 Task: Use the formula "DDB" in spreadsheet "Project protfolio".
Action: Mouse moved to (156, 90)
Screenshot: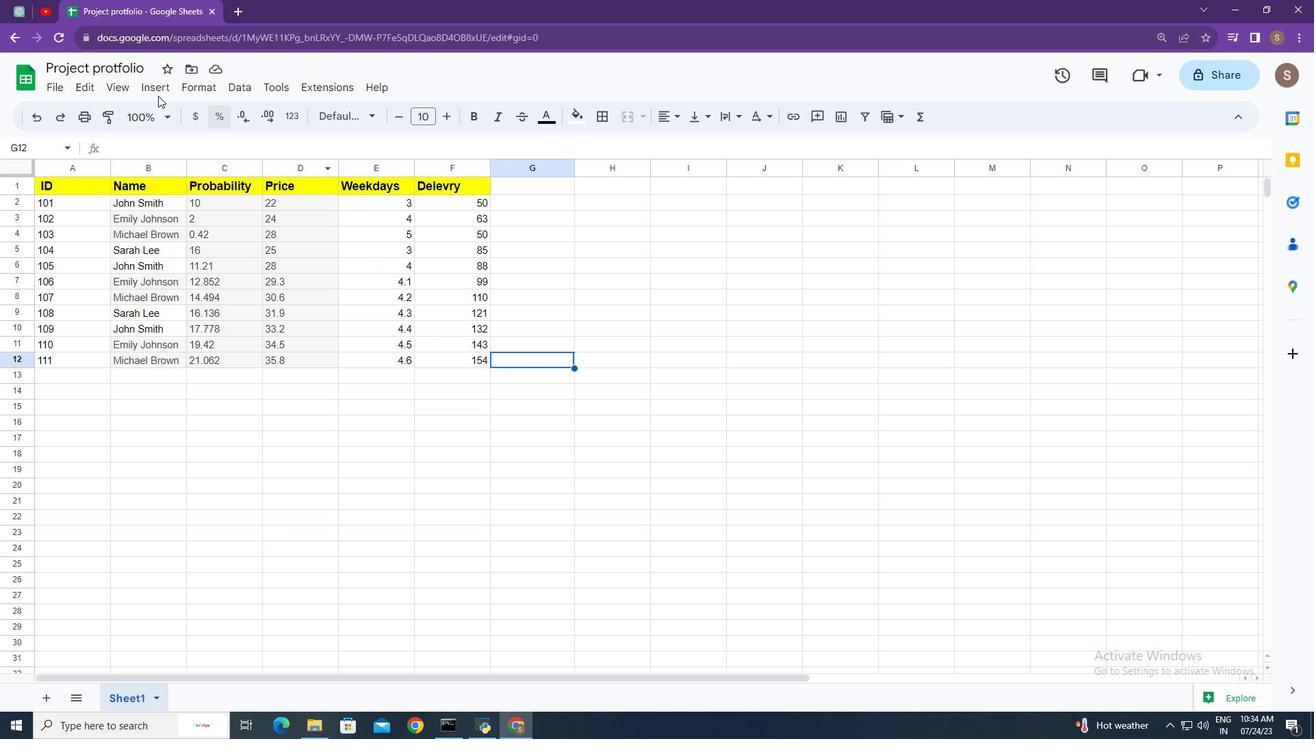
Action: Mouse pressed left at (156, 90)
Screenshot: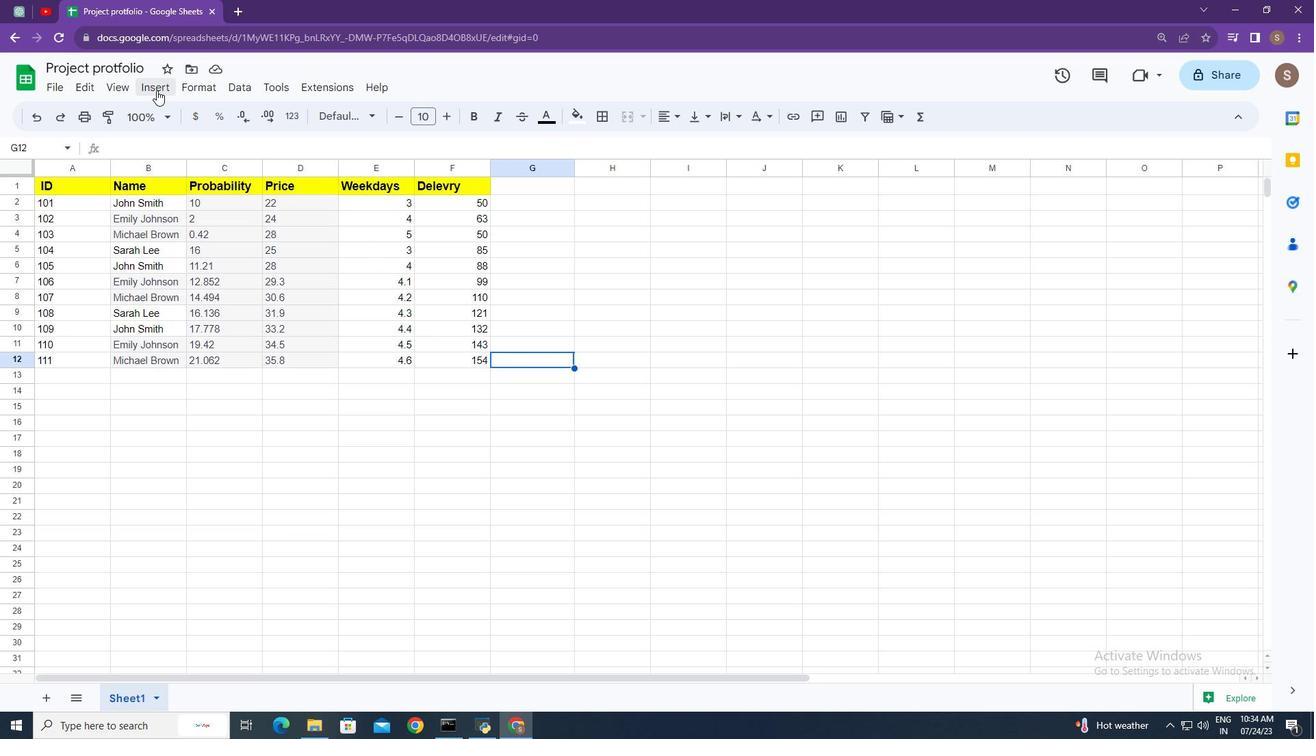 
Action: Mouse moved to (230, 351)
Screenshot: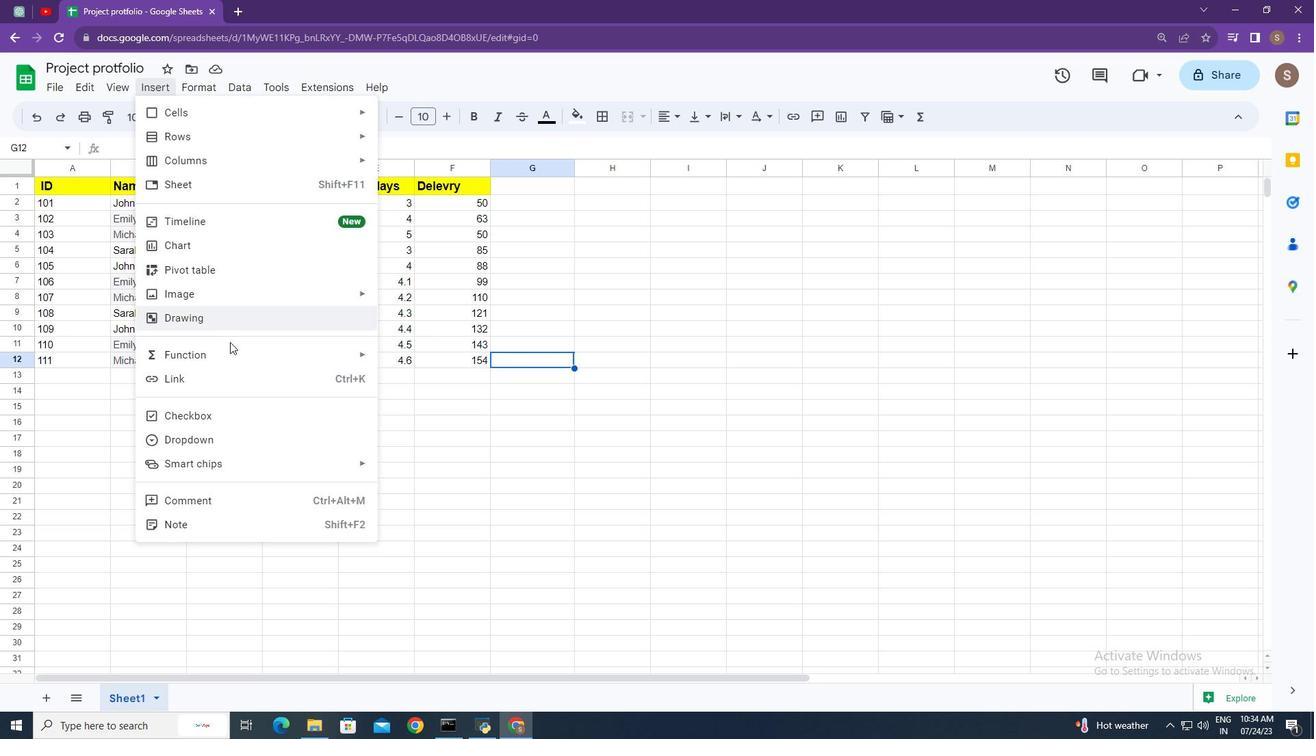 
Action: Mouse pressed left at (230, 351)
Screenshot: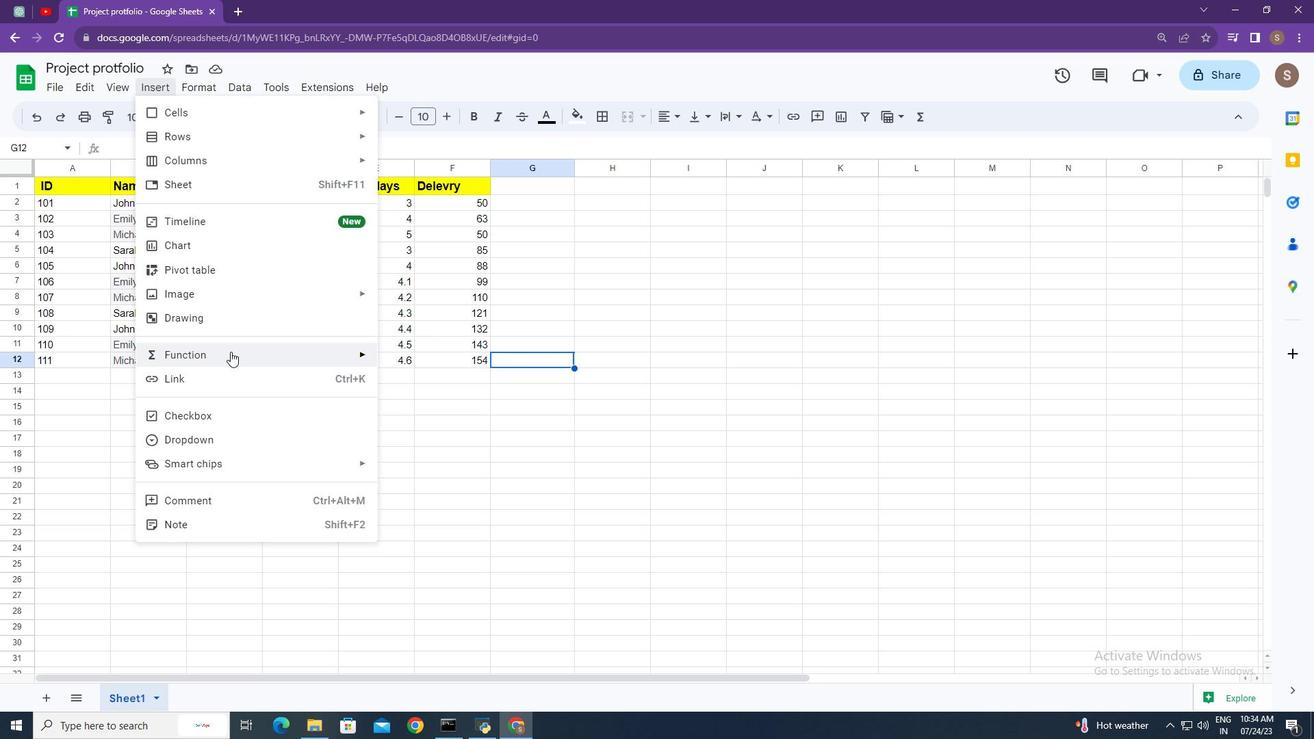
Action: Mouse moved to (453, 276)
Screenshot: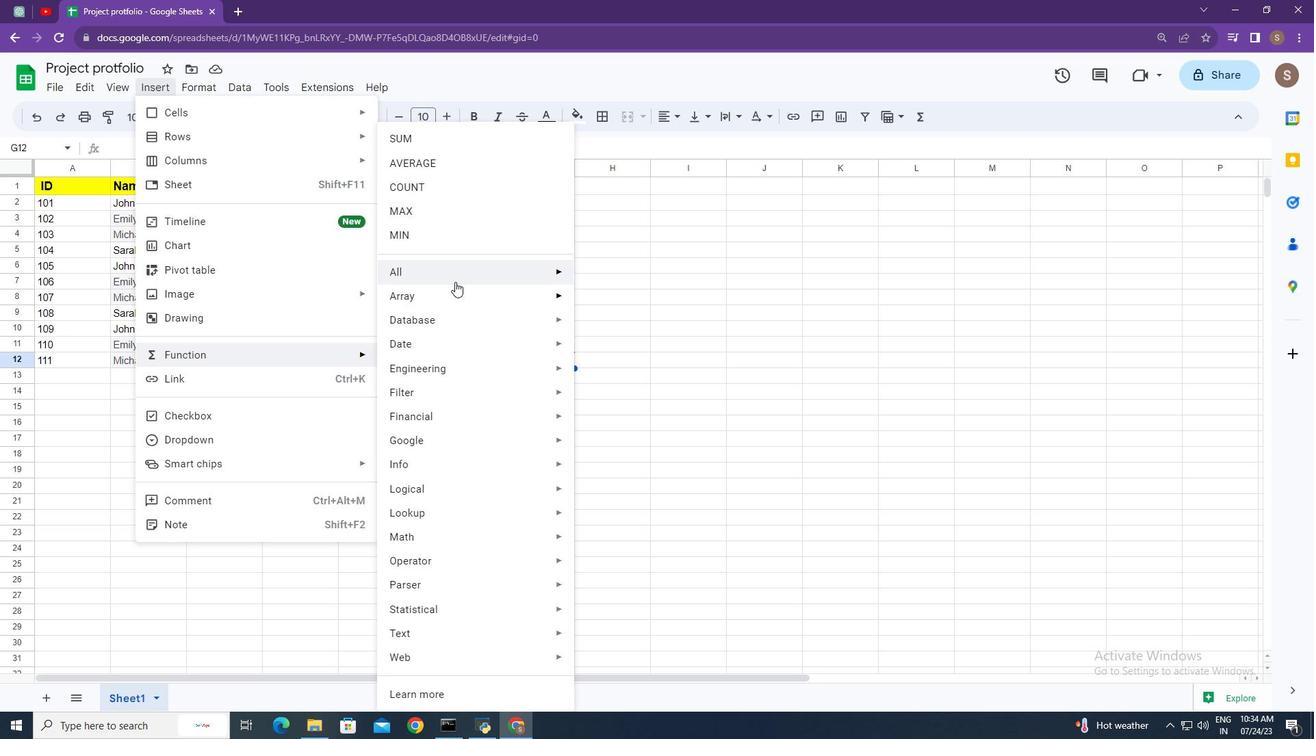 
Action: Mouse pressed left at (453, 276)
Screenshot: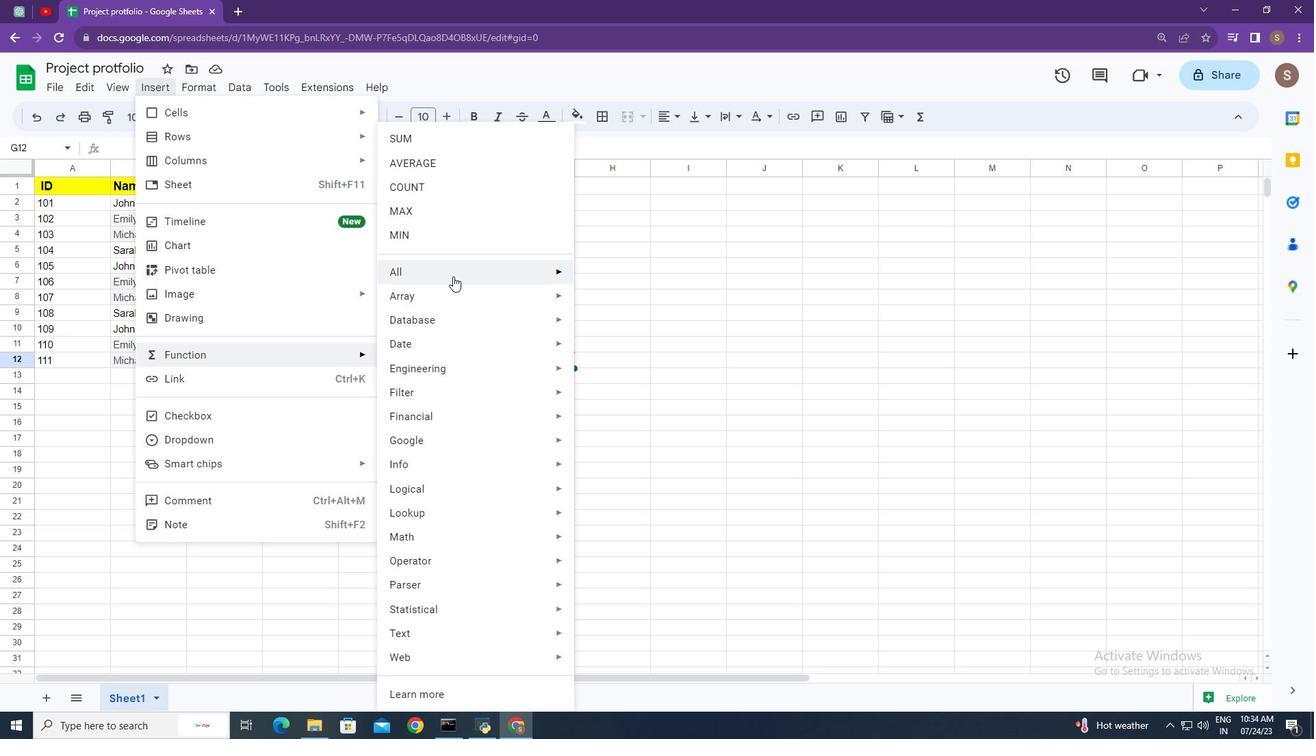 
Action: Mouse moved to (649, 388)
Screenshot: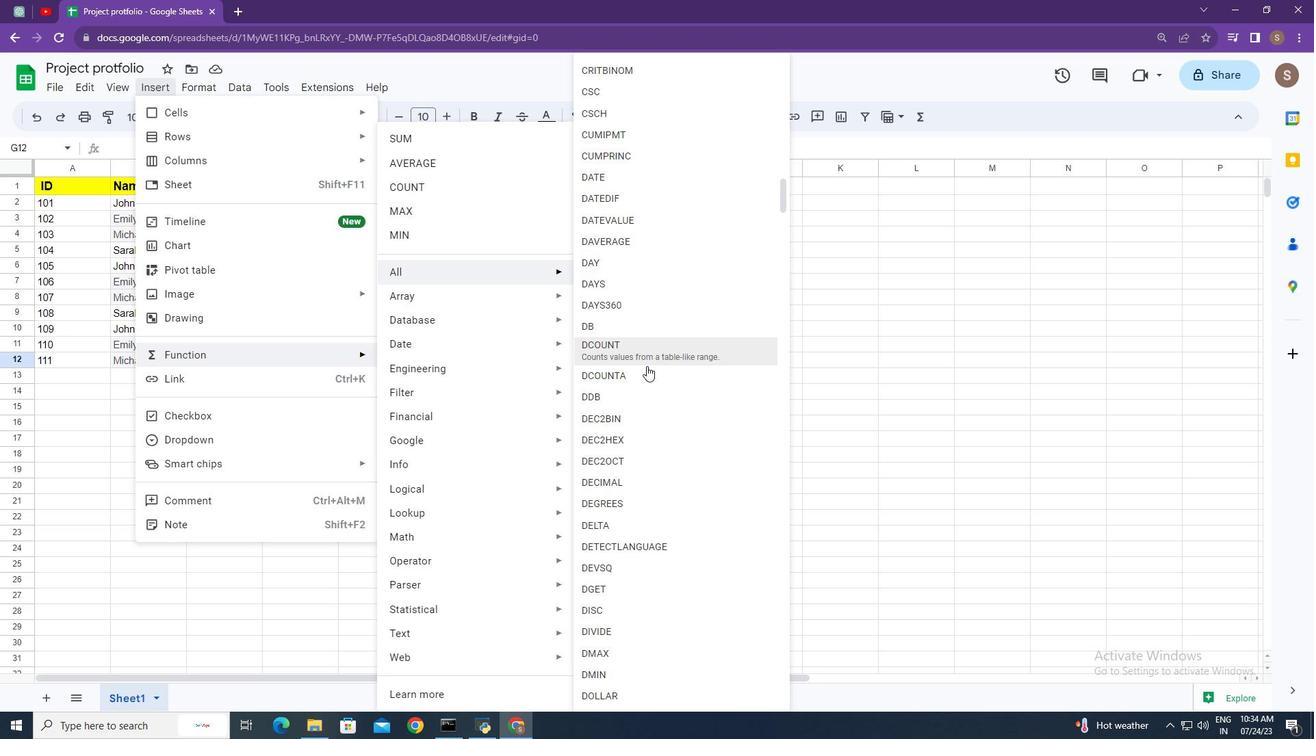 
Action: Mouse pressed left at (649, 388)
Screenshot: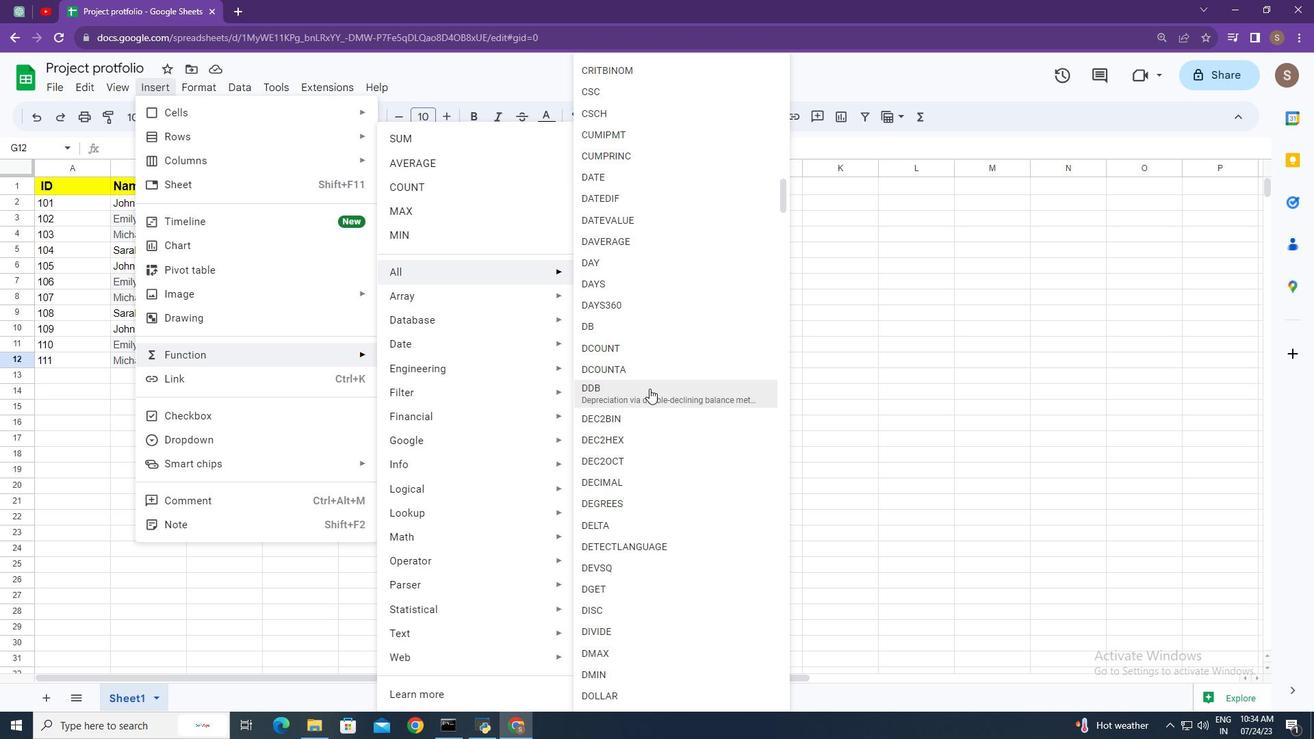 
Action: Mouse moved to (521, 344)
Screenshot: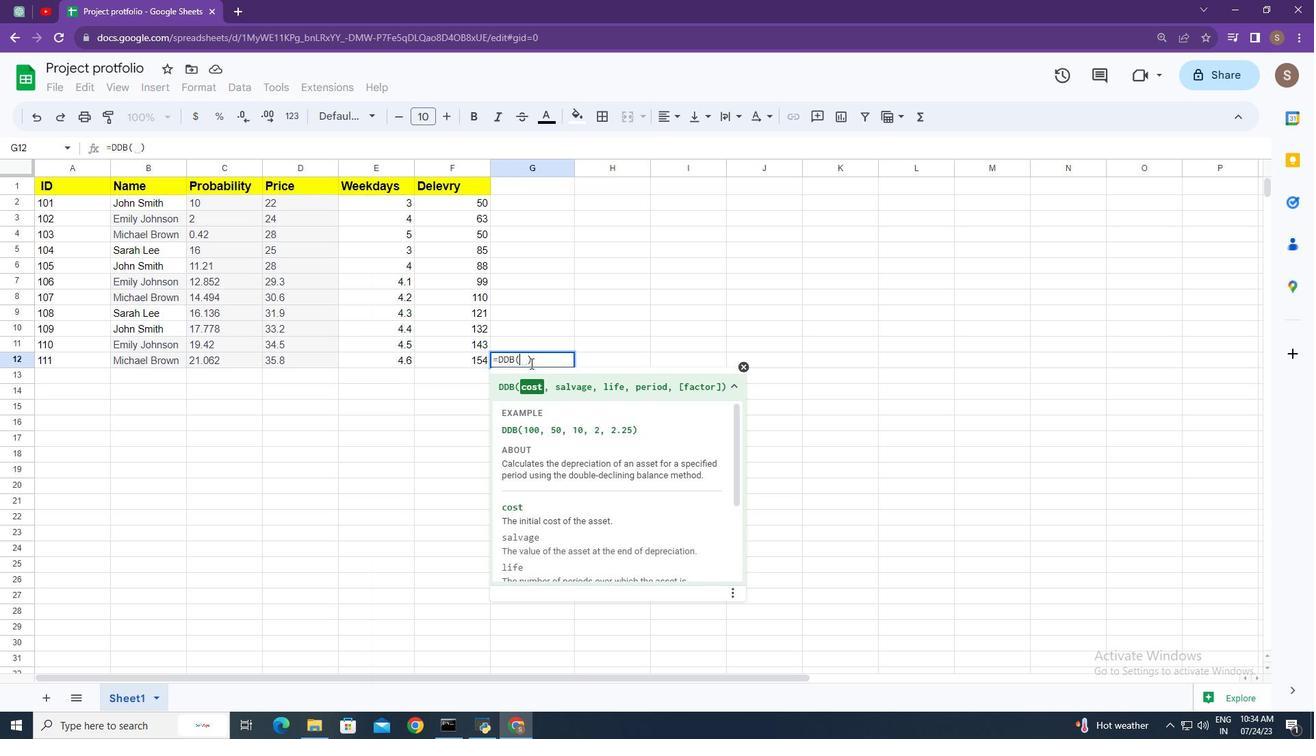 
Action: Key pressed 100,<Key.space>50,<Key.space>10,<Key.space>2,<Key.space>2.25<Key.enter>
Screenshot: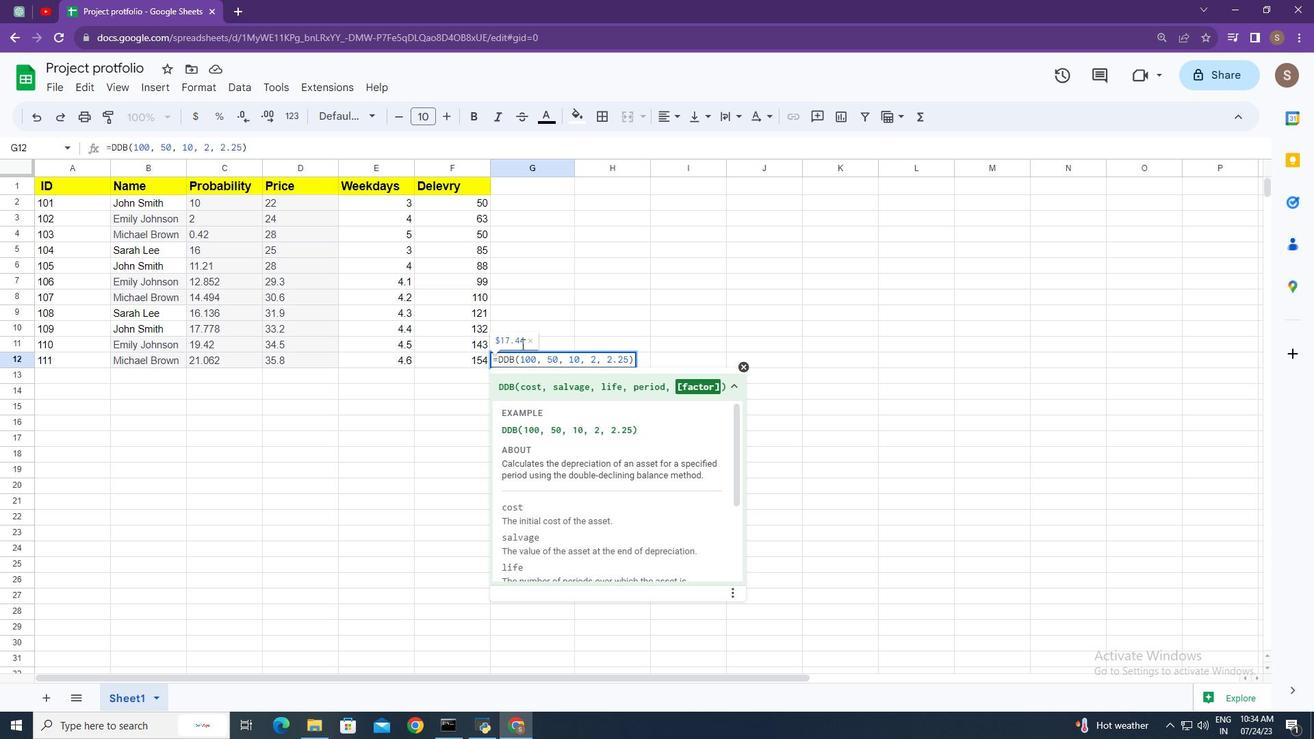
Action: Mouse moved to (524, 360)
Screenshot: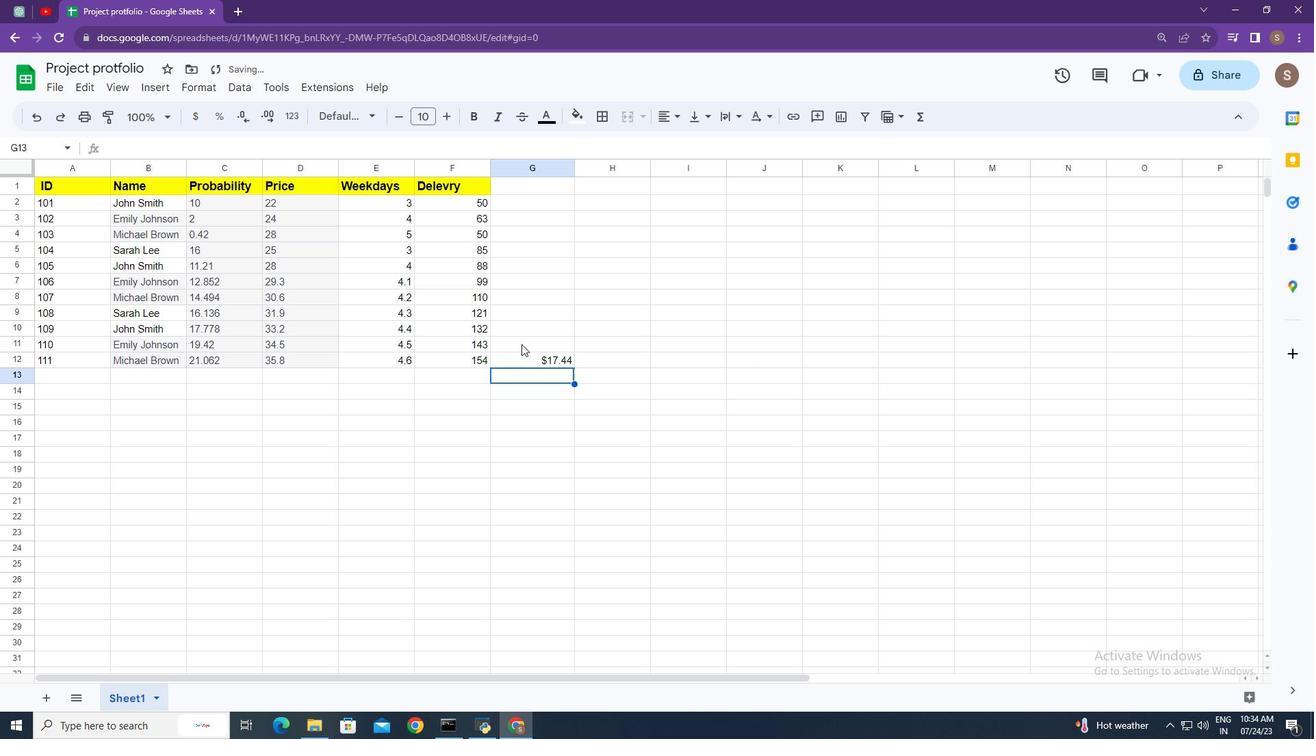 
